 Task: Access a repository's "Wiki" to find additional project documentation.
Action: Mouse moved to (557, 43)
Screenshot: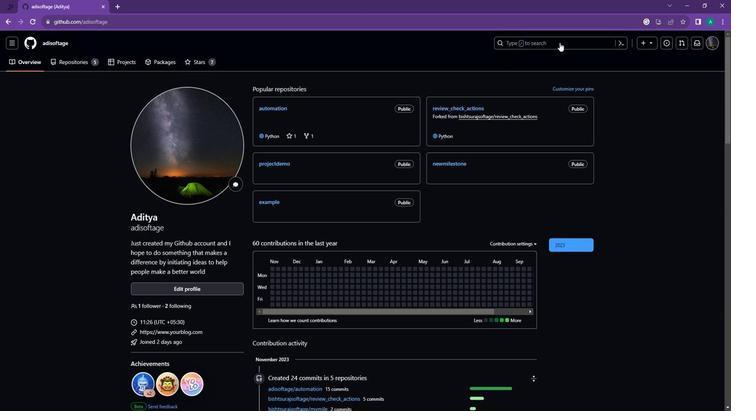 
Action: Mouse pressed left at (557, 43)
Screenshot: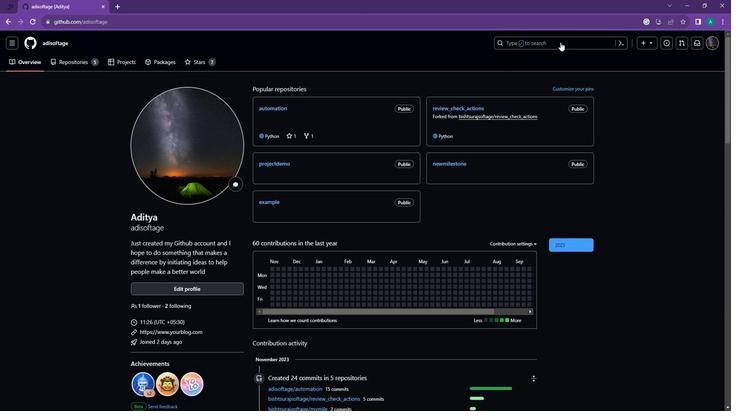 
Action: Key pressed <Key.backspace><Key.backspace><Key.backspace>facial<Key.space><Key.space>recognition<Key.enter>
Screenshot: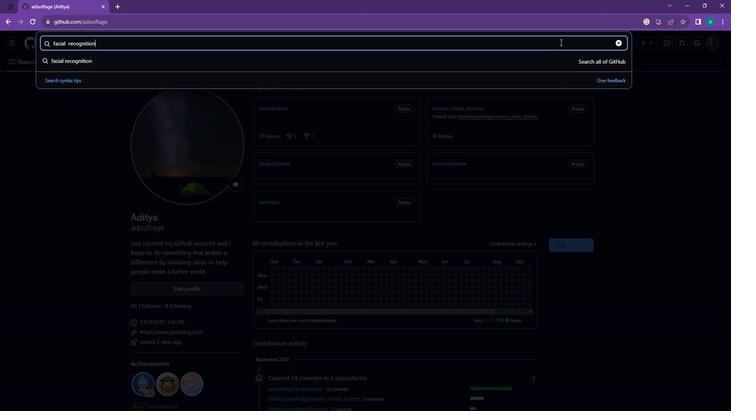 
Action: Mouse moved to (189, 93)
Screenshot: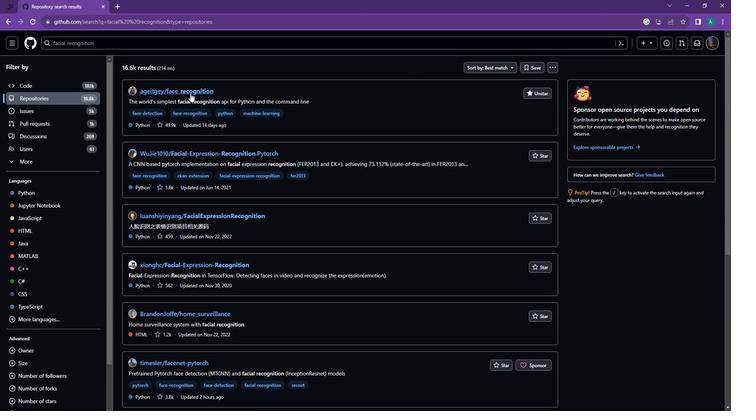 
Action: Mouse pressed left at (189, 93)
Screenshot: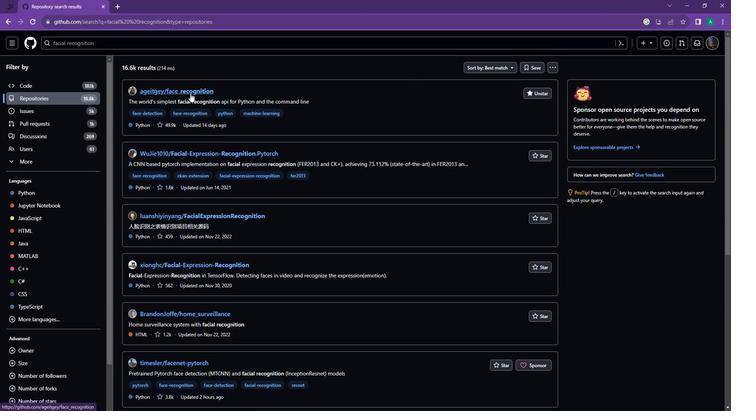 
Action: Mouse moved to (231, 62)
Screenshot: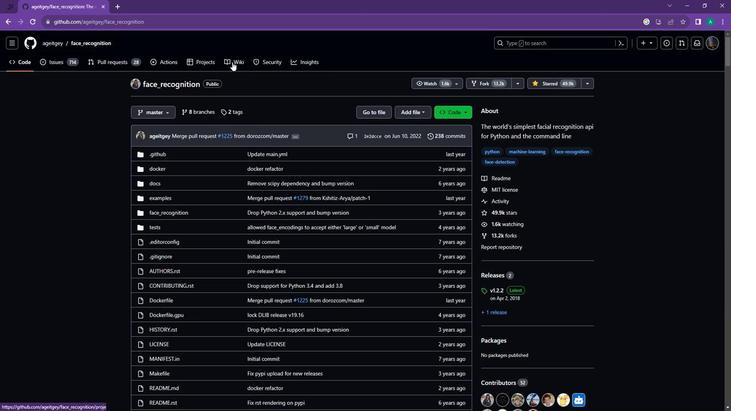 
Action: Mouse pressed left at (231, 62)
Screenshot: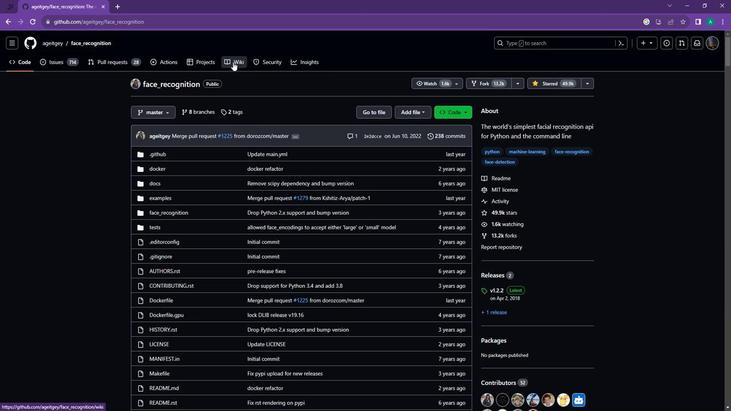 
Action: Mouse moved to (2, 21)
Screenshot: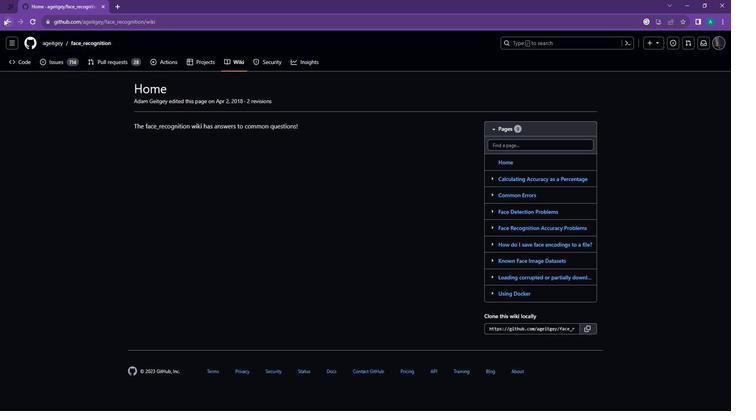 
Action: Mouse pressed left at (2, 21)
Screenshot: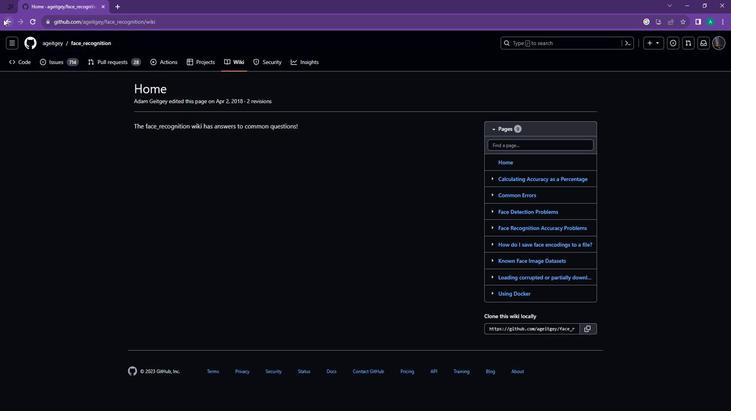 
Action: Mouse pressed left at (2, 21)
Screenshot: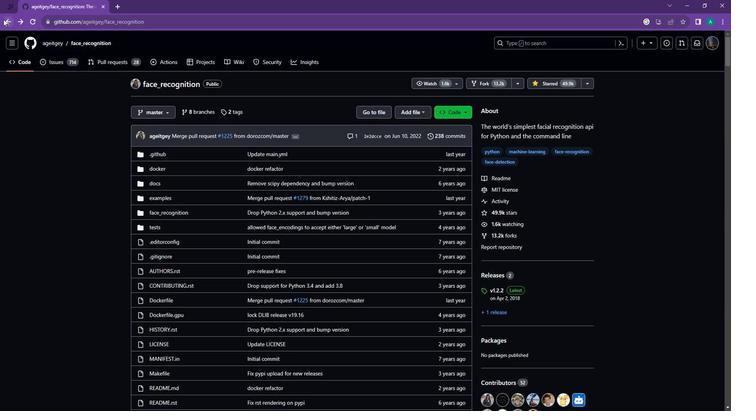 
Action: Mouse moved to (169, 149)
Screenshot: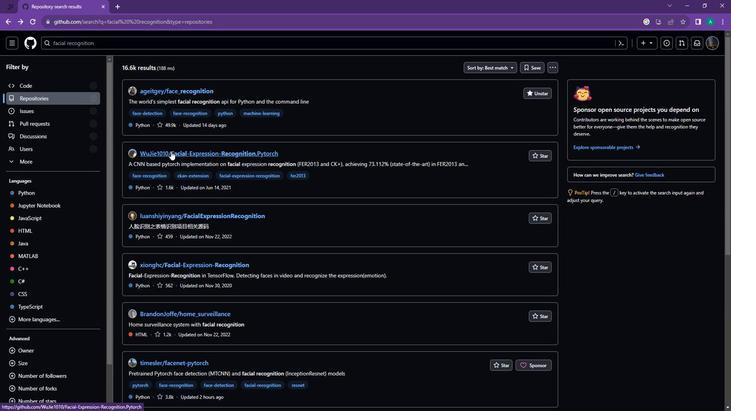 
Action: Mouse pressed left at (169, 149)
Screenshot: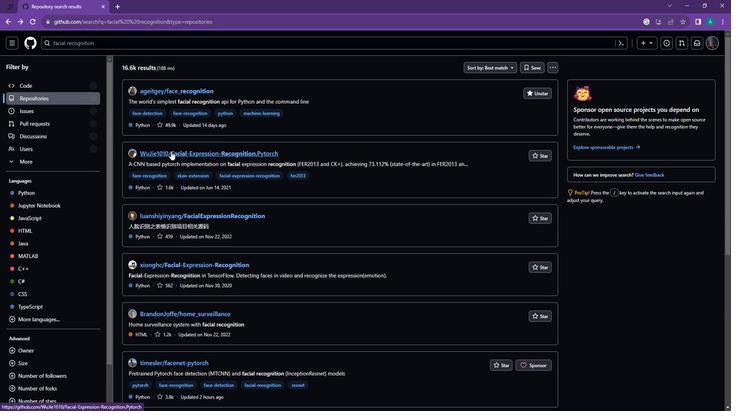 
Action: Mouse moved to (7, 22)
Screenshot: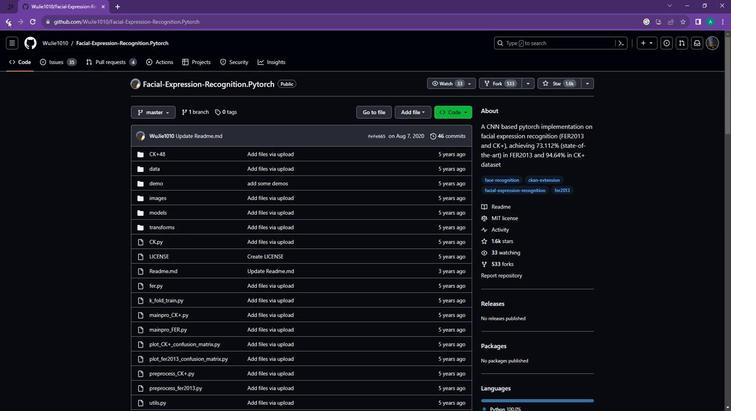 
Action: Mouse pressed left at (7, 22)
Screenshot: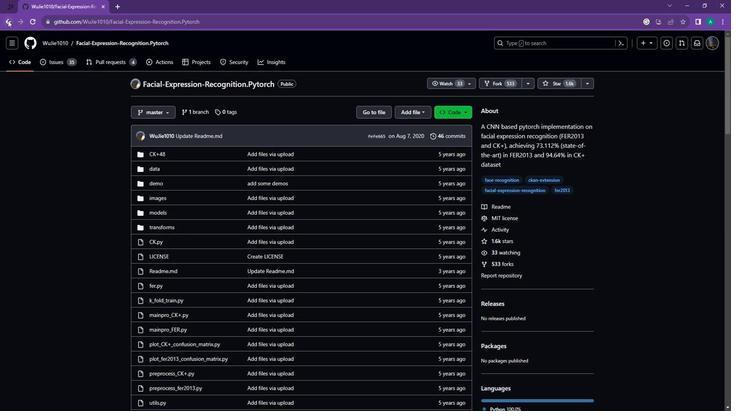 
Action: Mouse moved to (195, 212)
Screenshot: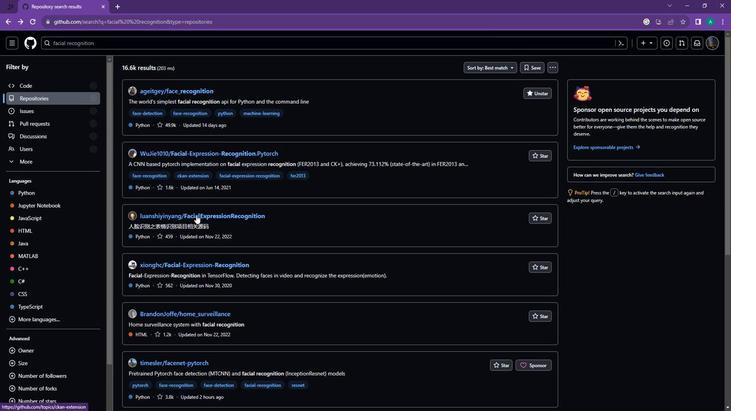 
Action: Mouse pressed left at (195, 212)
Screenshot: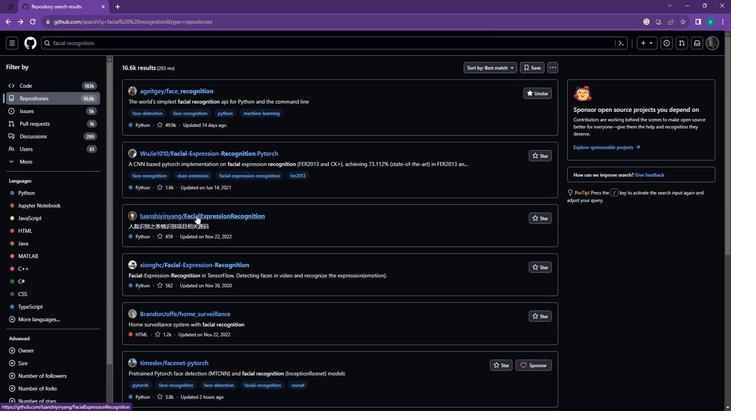 
Action: Mouse moved to (11, 26)
Screenshot: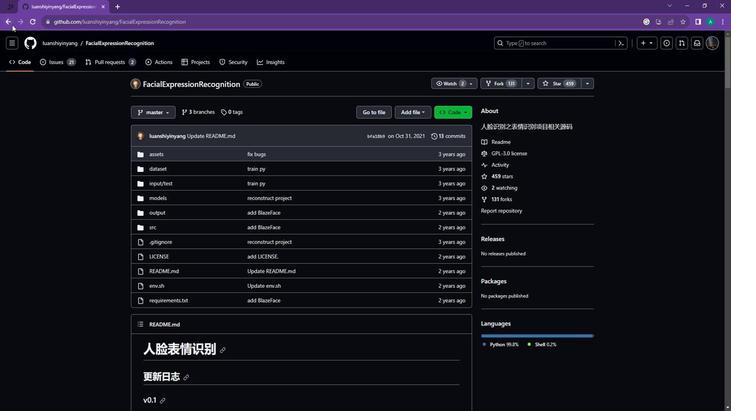 
Action: Mouse pressed left at (11, 26)
Screenshot: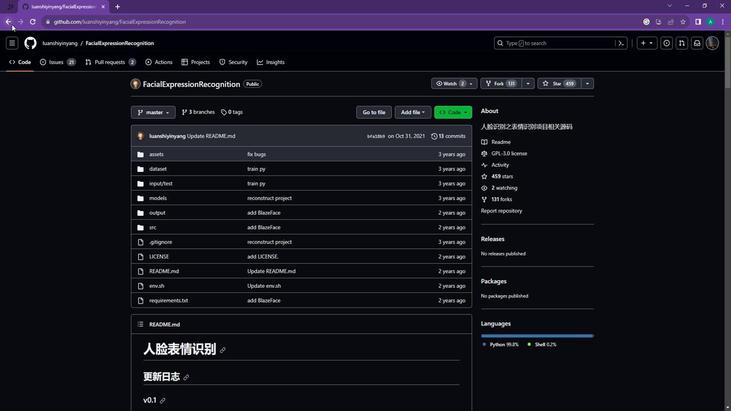 
Action: Mouse moved to (530, 42)
Screenshot: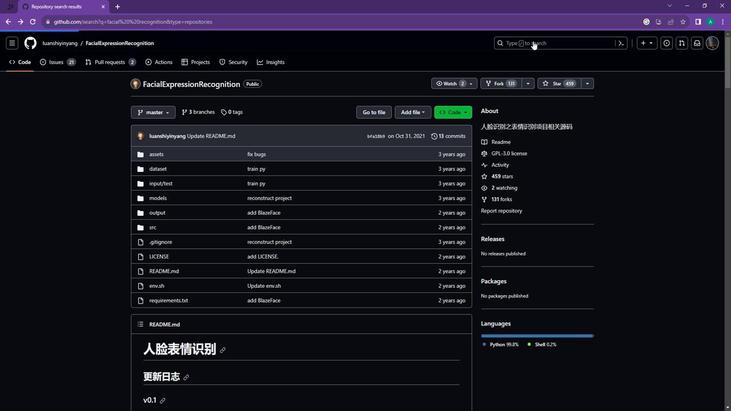 
Action: Mouse pressed left at (530, 42)
Screenshot: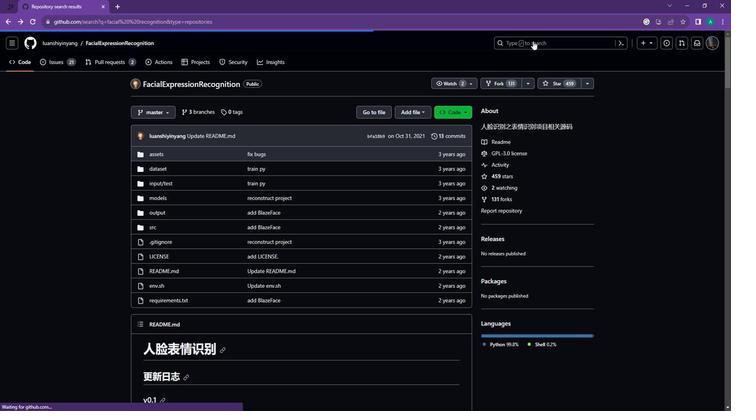 
Action: Mouse pressed left at (530, 42)
Screenshot: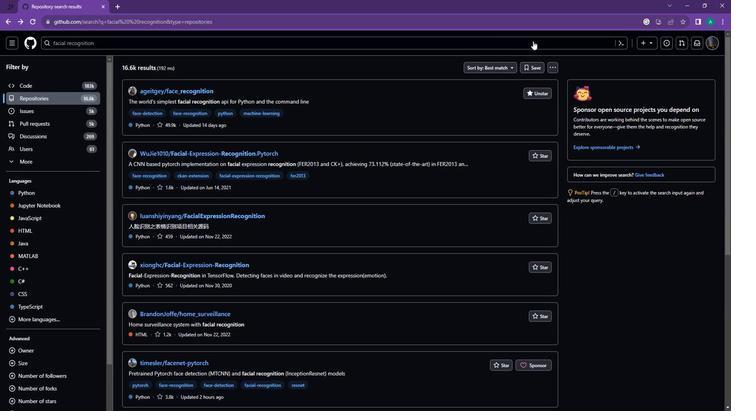 
Action: Key pressed ctrl+Acyber<Key.enter>
Screenshot: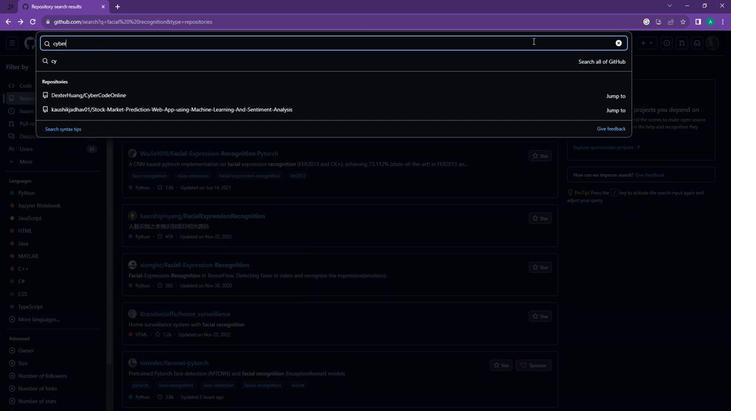 
Action: Mouse moved to (151, 155)
Screenshot: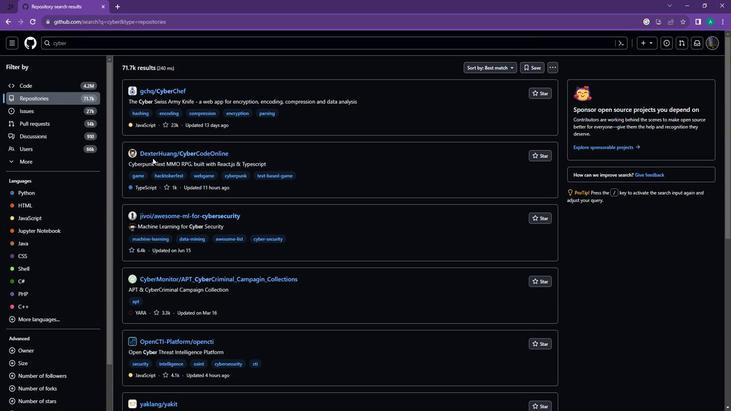 
Action: Mouse pressed left at (151, 155)
Screenshot: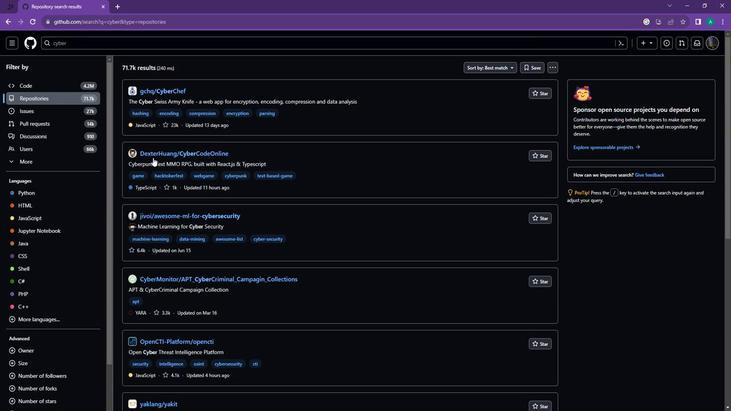 
Action: Mouse moved to (155, 151)
Screenshot: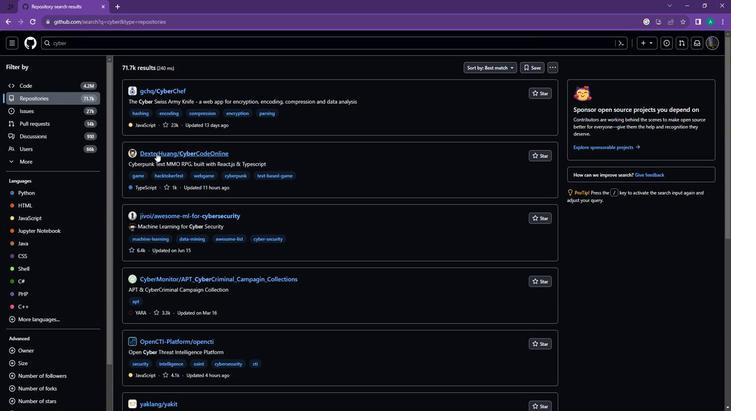 
Action: Mouse pressed left at (155, 151)
Screenshot: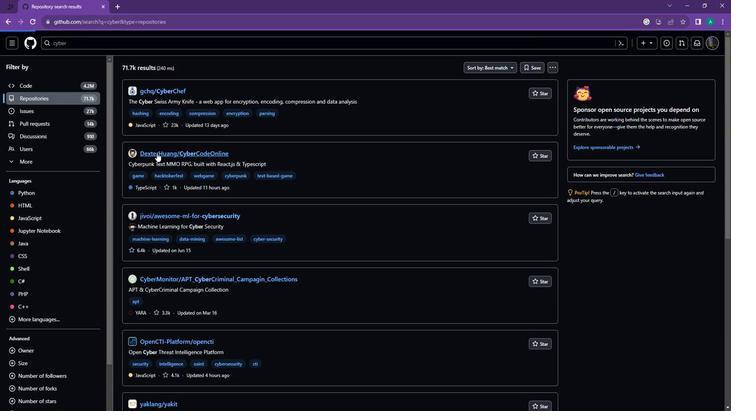 
Action: Mouse moved to (46, 46)
Screenshot: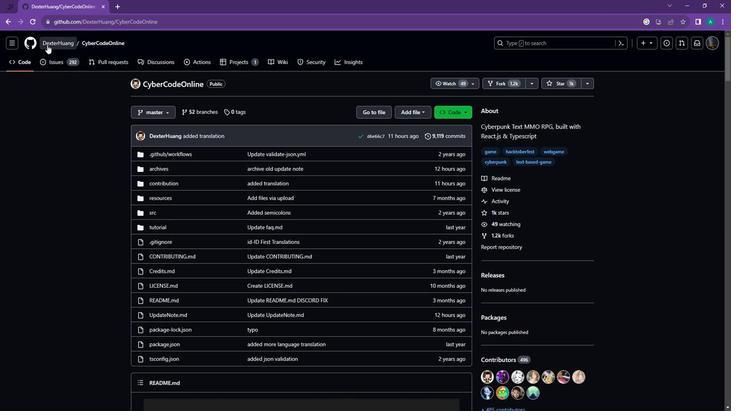 
Action: Mouse pressed left at (46, 46)
Screenshot: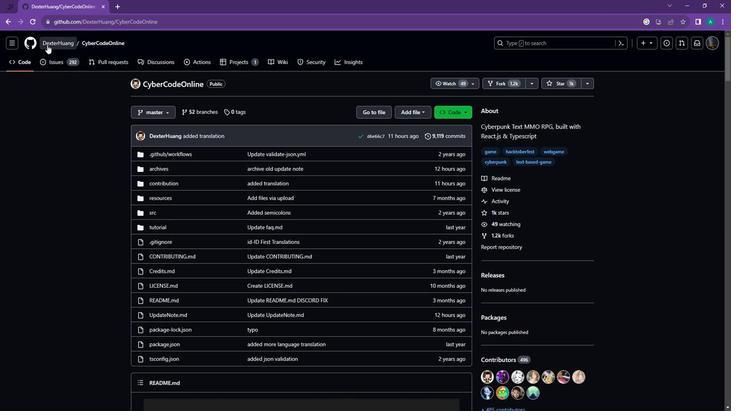 
Action: Mouse moved to (7, 25)
Screenshot: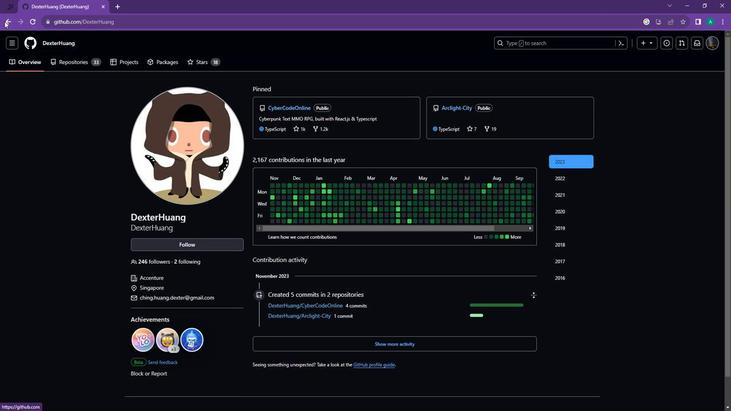 
Action: Mouse pressed left at (7, 25)
Screenshot: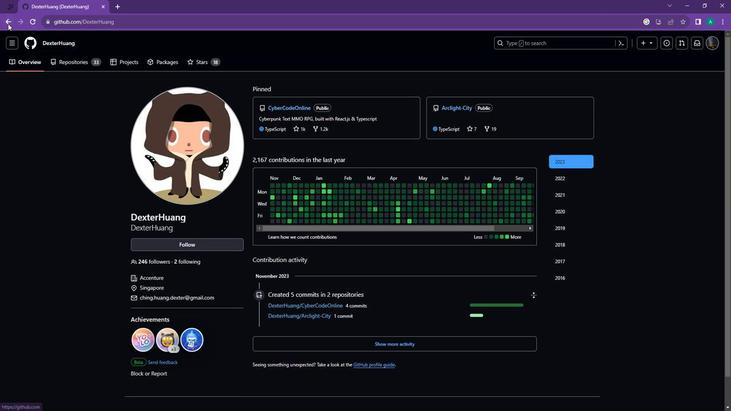 
Action: Mouse moved to (269, 59)
Screenshot: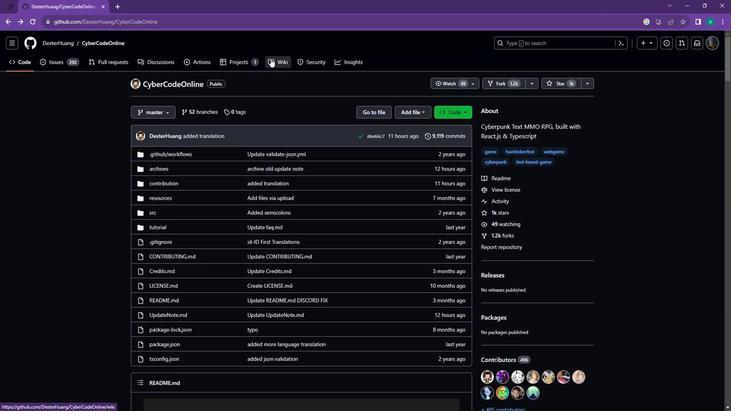 
Action: Mouse pressed left at (269, 59)
Screenshot: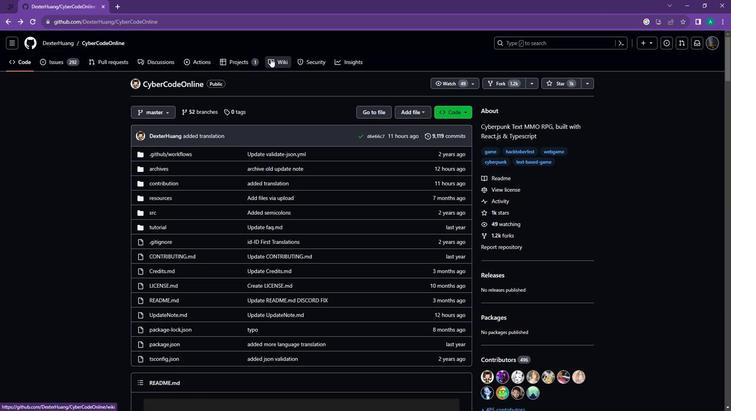 
Action: Mouse moved to (10, 25)
Screenshot: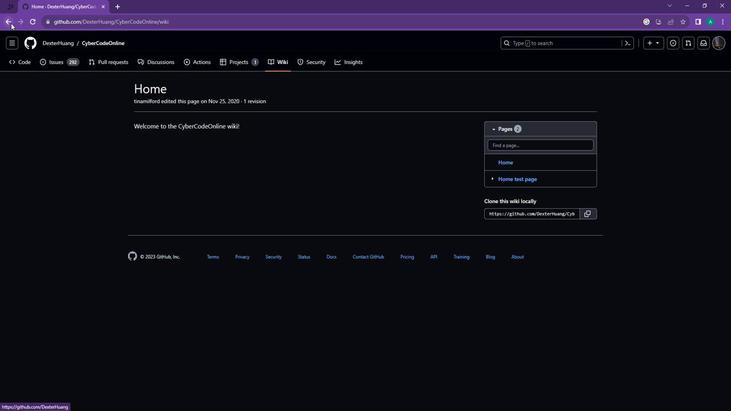 
Action: Mouse pressed left at (10, 25)
Screenshot: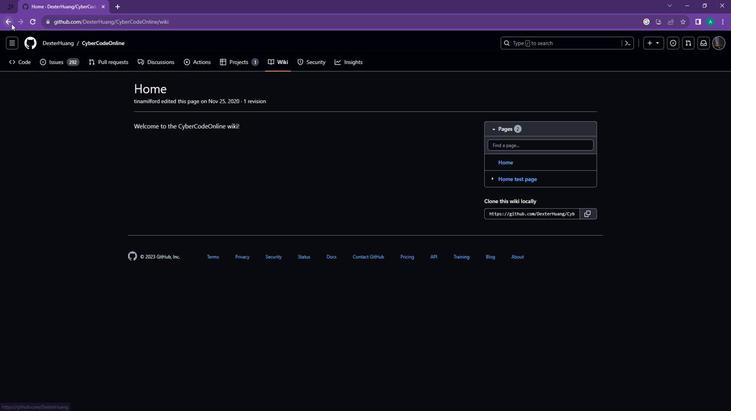 
Action: Mouse moved to (6, 20)
Screenshot: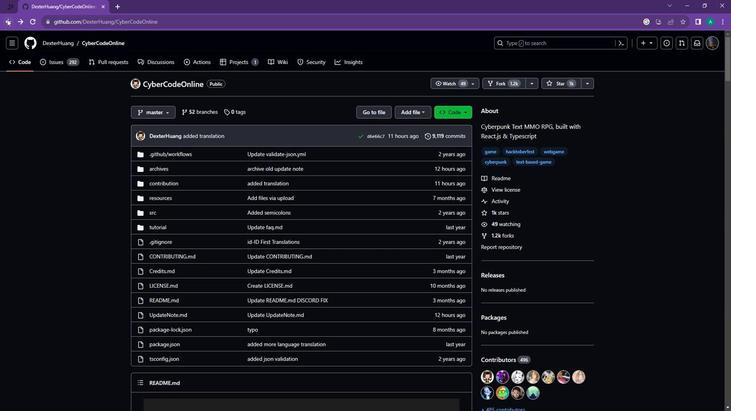 
Action: Mouse pressed left at (6, 20)
Screenshot: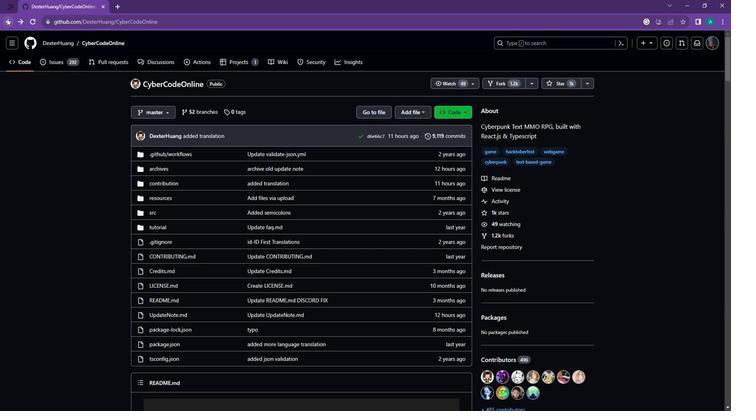
Action: Mouse moved to (56, 45)
Screenshot: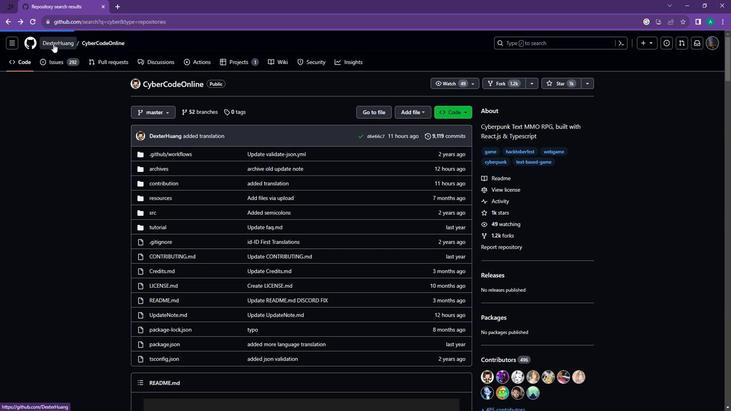 
Action: Mouse pressed left at (56, 45)
Screenshot: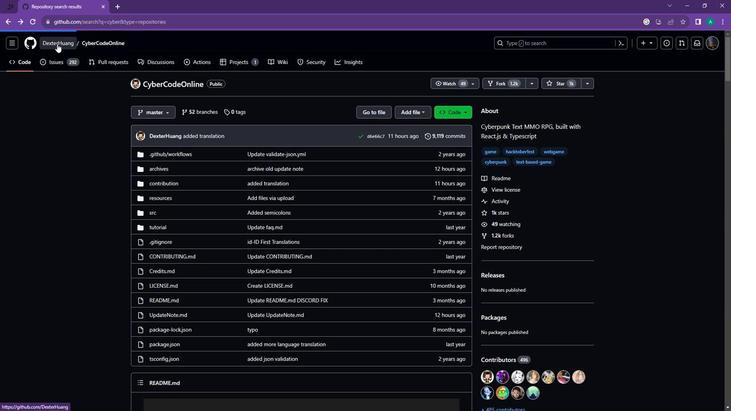 
Action: Mouse moved to (211, 62)
Screenshot: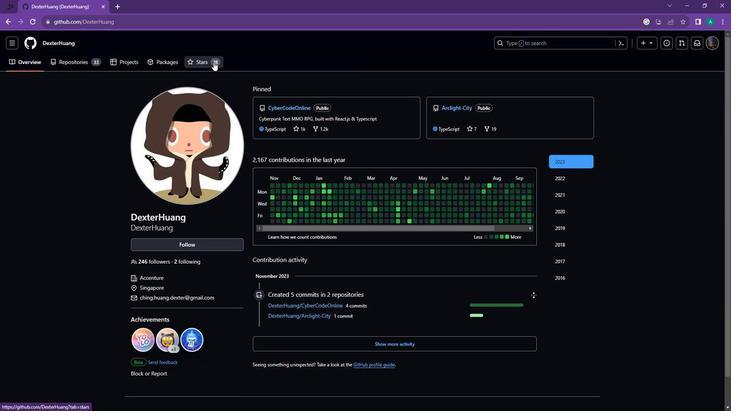 
Action: Mouse pressed left at (211, 62)
Screenshot: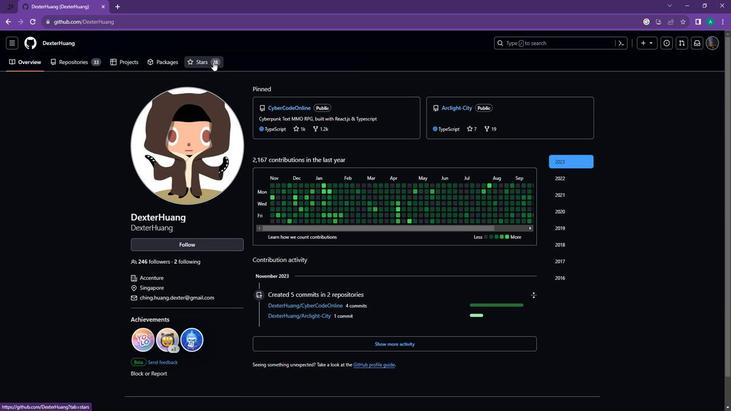 
Action: Mouse moved to (345, 134)
Screenshot: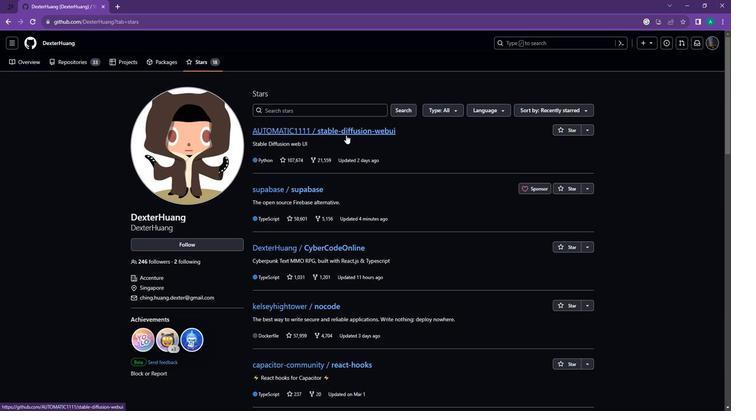 
Action: Mouse pressed left at (345, 134)
Screenshot: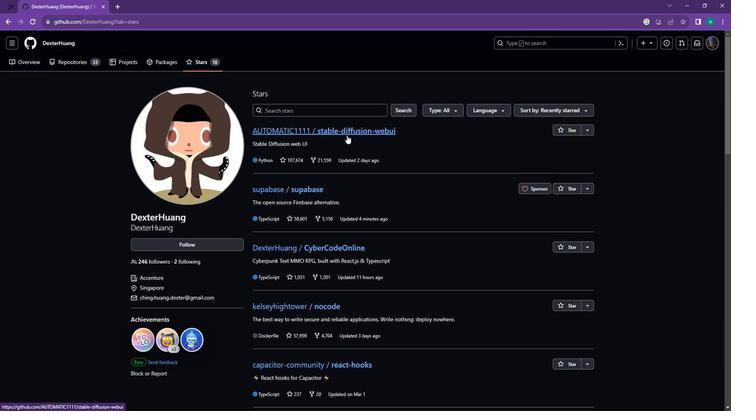 
Action: Mouse moved to (280, 64)
Screenshot: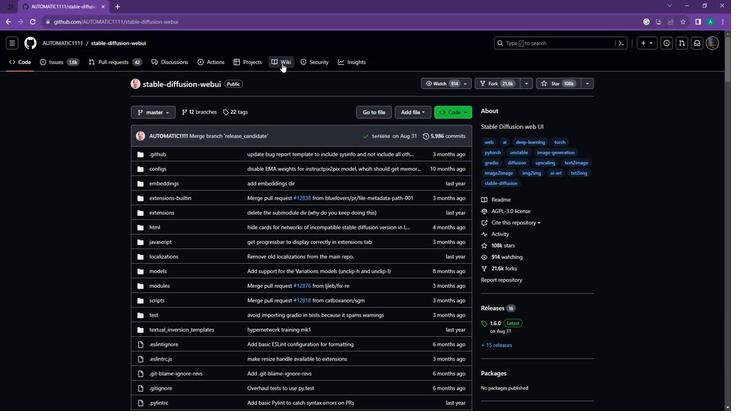 
Action: Mouse pressed left at (280, 64)
Screenshot: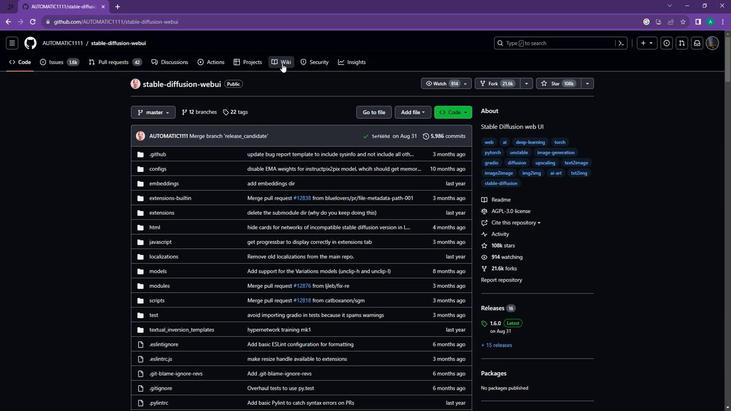 
Action: Mouse moved to (262, 133)
Screenshot: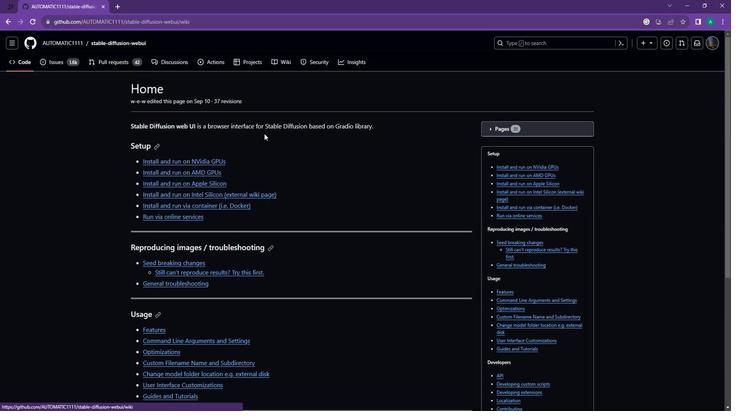 
Action: Mouse scrolled (262, 132) with delta (0, 0)
Screenshot: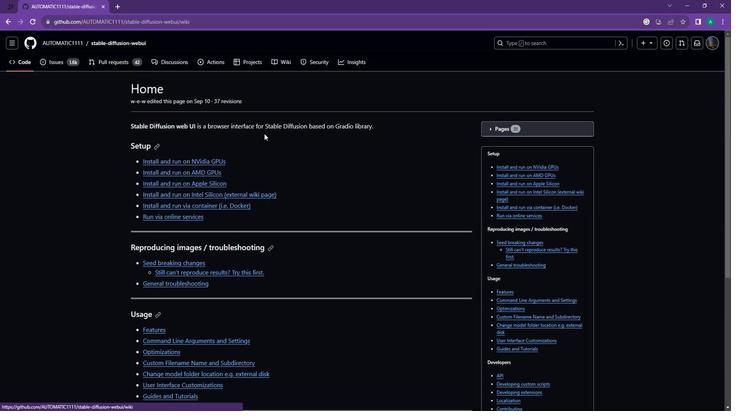 
Action: Mouse moved to (262, 135)
Screenshot: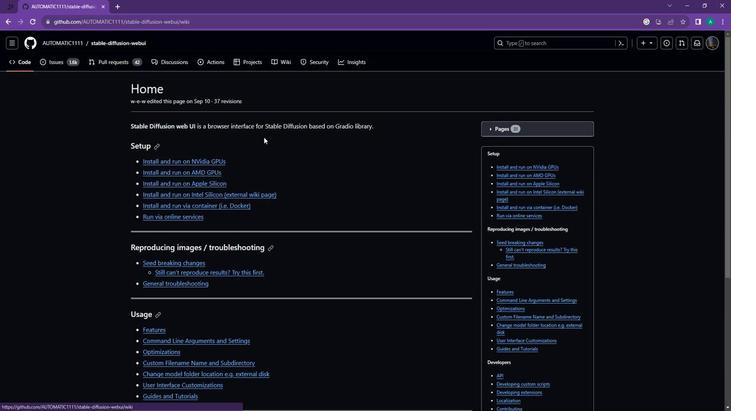 
Action: Mouse scrolled (262, 135) with delta (0, 0)
Screenshot: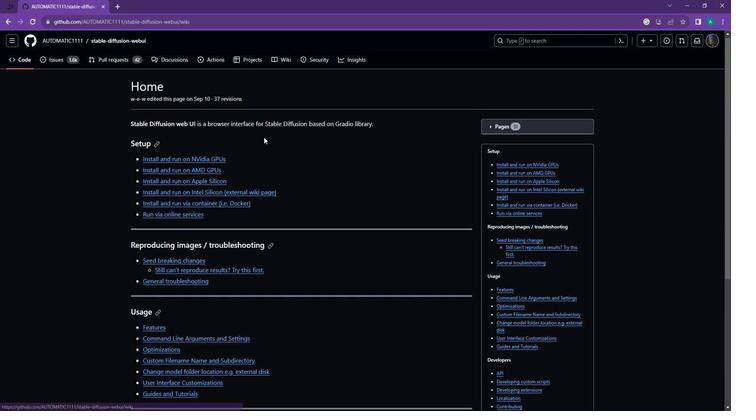 
Action: Mouse moved to (262, 137)
Screenshot: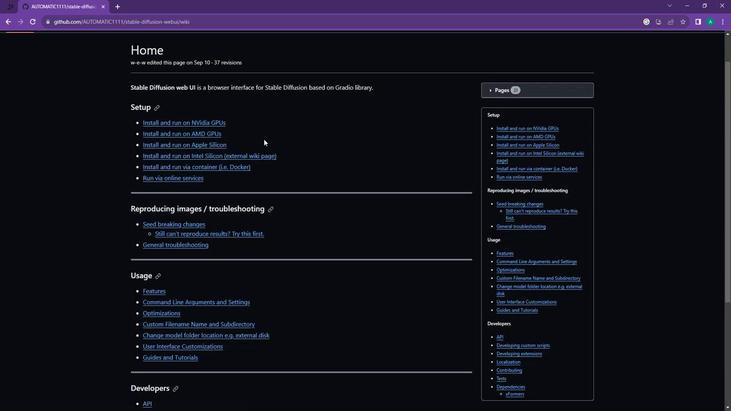 
Action: Mouse scrolled (262, 137) with delta (0, 0)
Screenshot: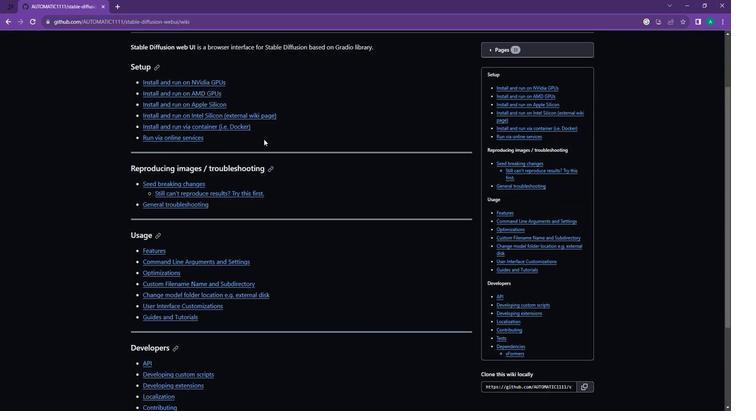
Action: Mouse scrolled (262, 137) with delta (0, 0)
Screenshot: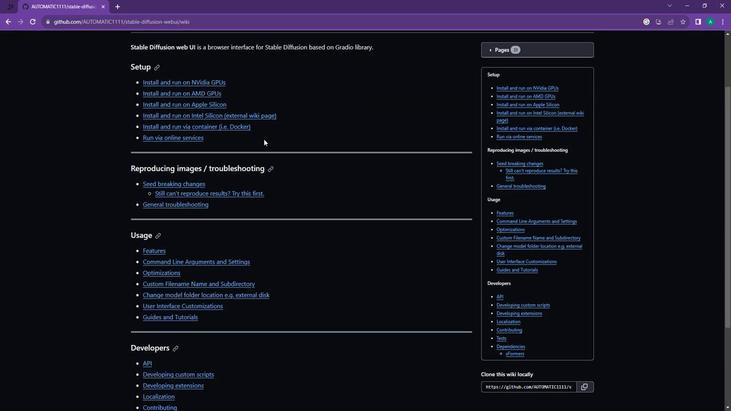 
Action: Mouse scrolled (262, 137) with delta (0, 0)
Screenshot: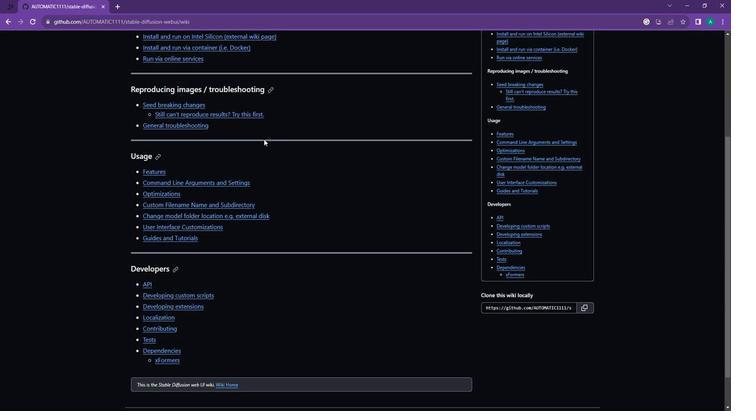 
Action: Mouse scrolled (262, 137) with delta (0, 0)
Screenshot: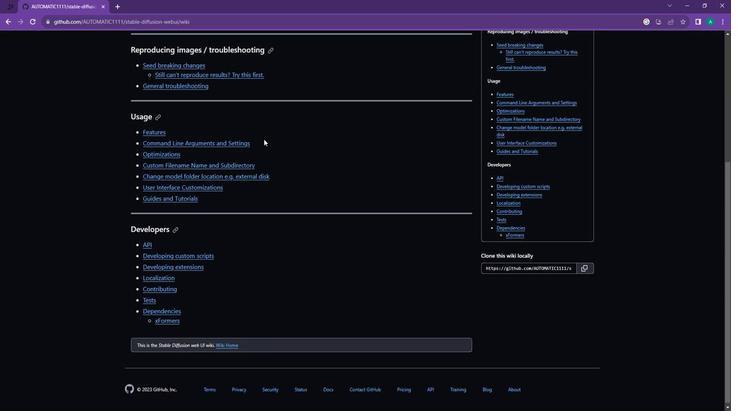 
Action: Mouse moved to (262, 139)
Screenshot: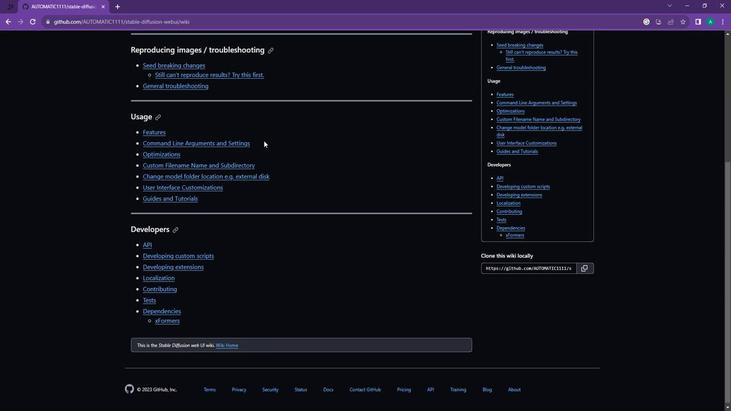 
Action: Mouse scrolled (262, 138) with delta (0, 0)
Screenshot: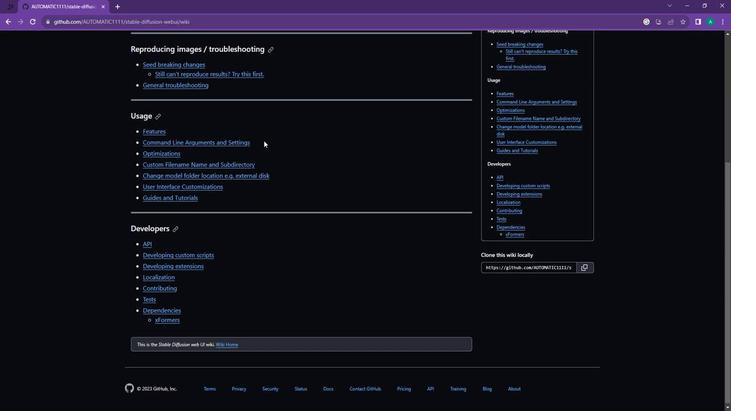 
Action: Mouse moved to (262, 141)
Screenshot: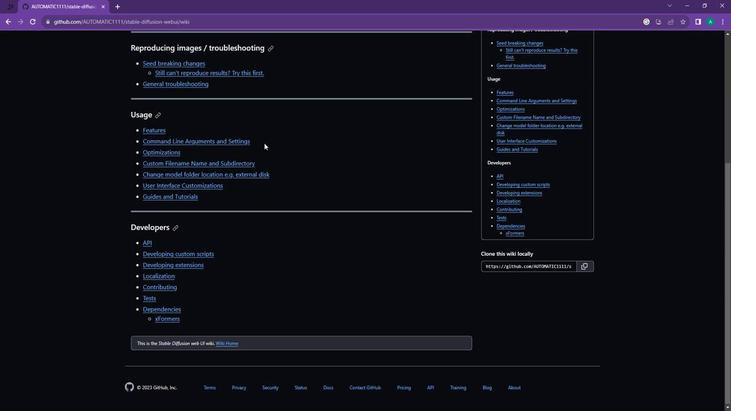
Action: Mouse scrolled (262, 141) with delta (0, 0)
Screenshot: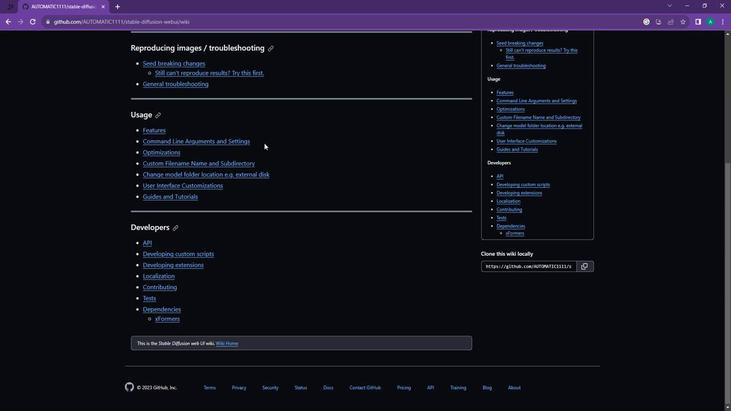 
Action: Mouse moved to (263, 144)
Screenshot: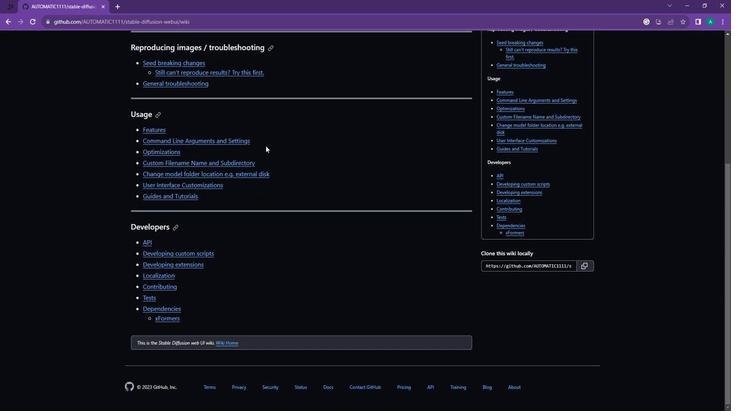 
Action: Mouse scrolled (263, 143) with delta (0, 0)
Screenshot: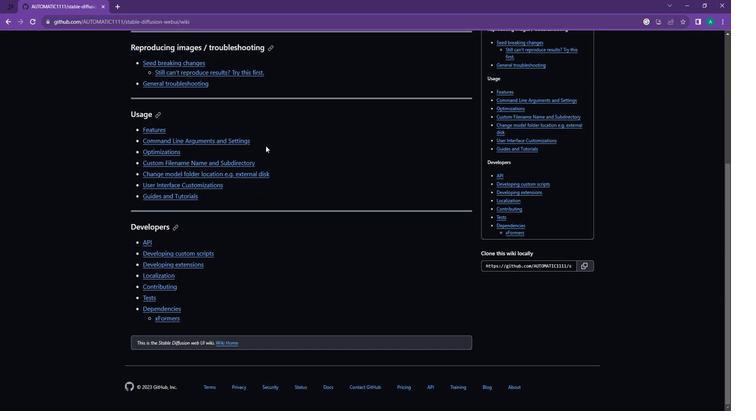 
Action: Mouse moved to (265, 149)
Screenshot: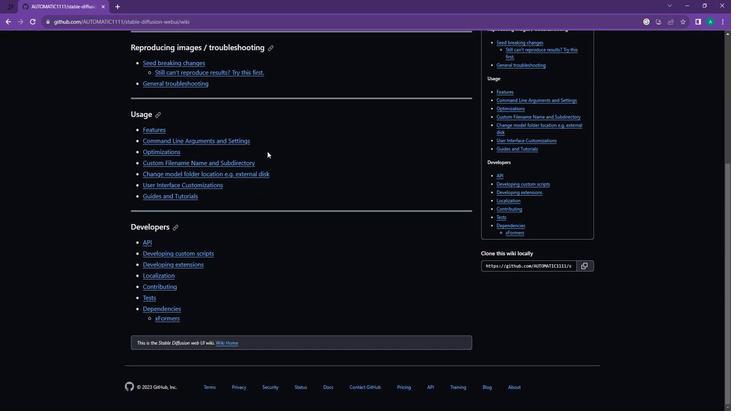 
Action: Mouse scrolled (265, 149) with delta (0, 0)
Screenshot: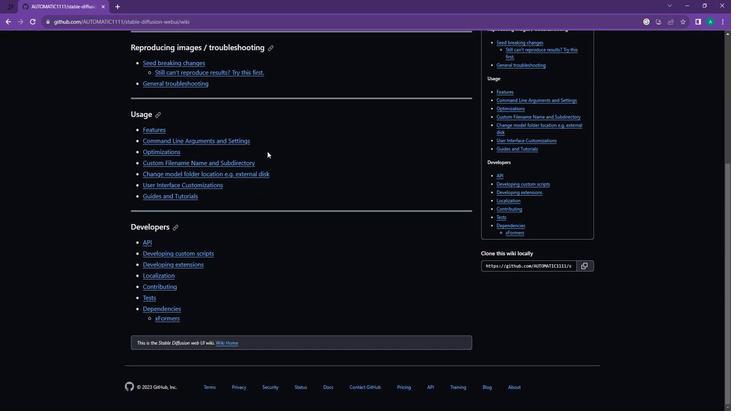 
Action: Mouse moved to (266, 150)
Screenshot: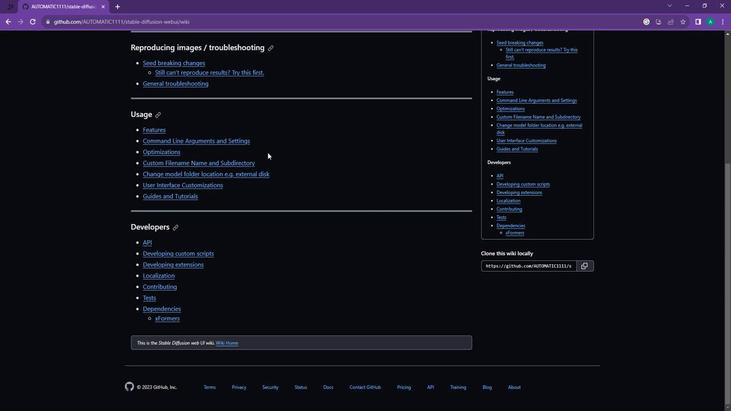 
Action: Mouse scrolled (266, 151) with delta (0, 0)
Screenshot: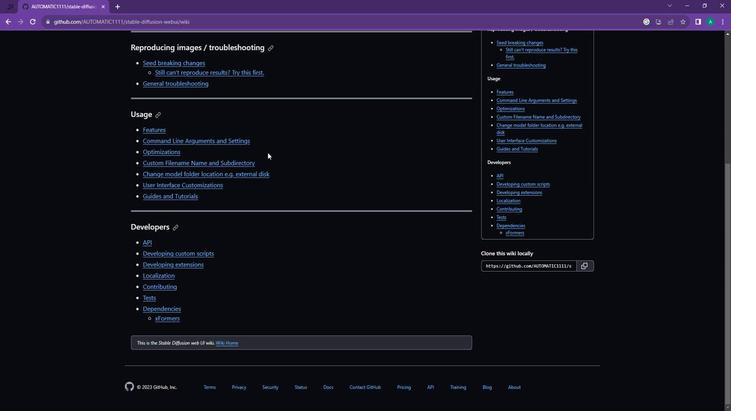 
Action: Mouse scrolled (266, 151) with delta (0, 0)
Screenshot: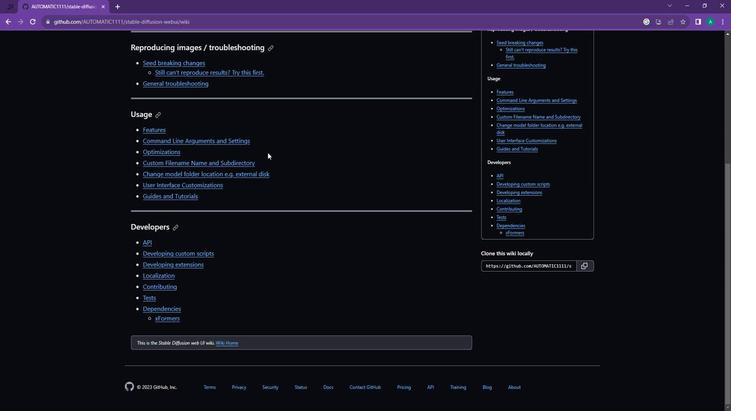 
Action: Mouse scrolled (266, 151) with delta (0, 0)
Screenshot: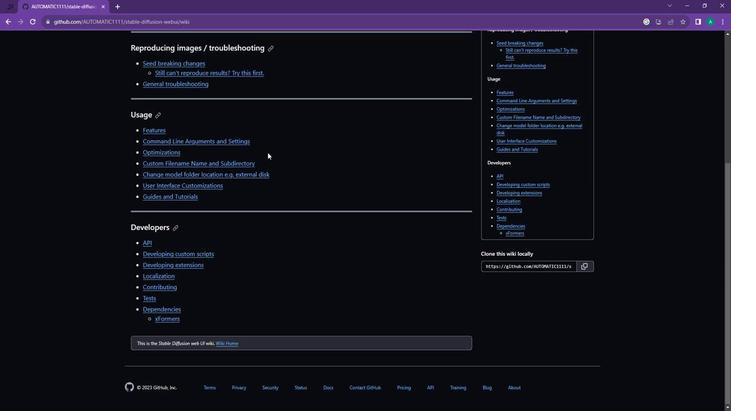 
Action: Mouse scrolled (266, 151) with delta (0, 0)
Screenshot: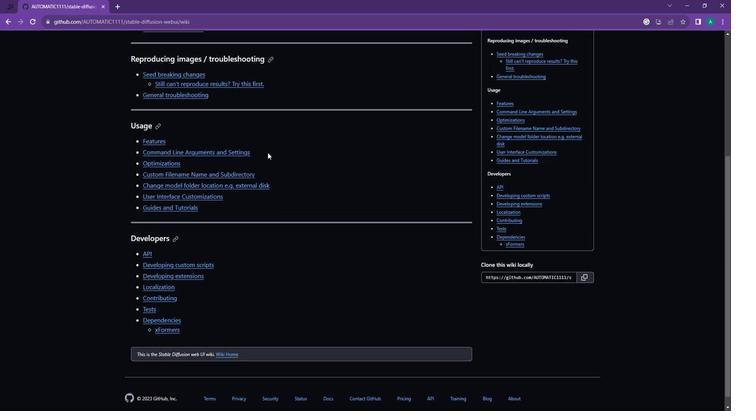 
Action: Mouse scrolled (266, 151) with delta (0, 0)
Screenshot: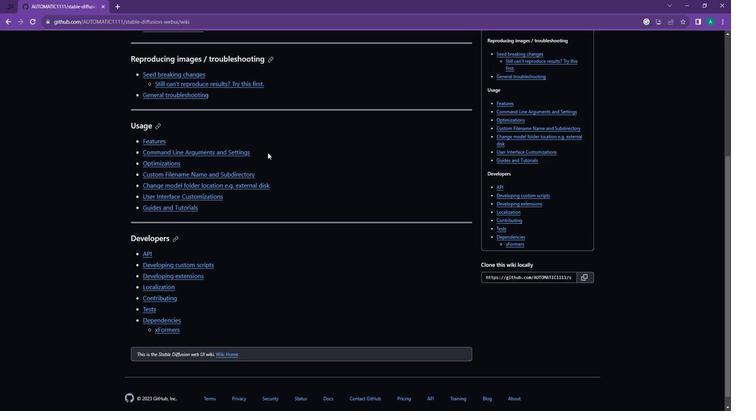 
Action: Mouse scrolled (266, 151) with delta (0, 0)
Screenshot: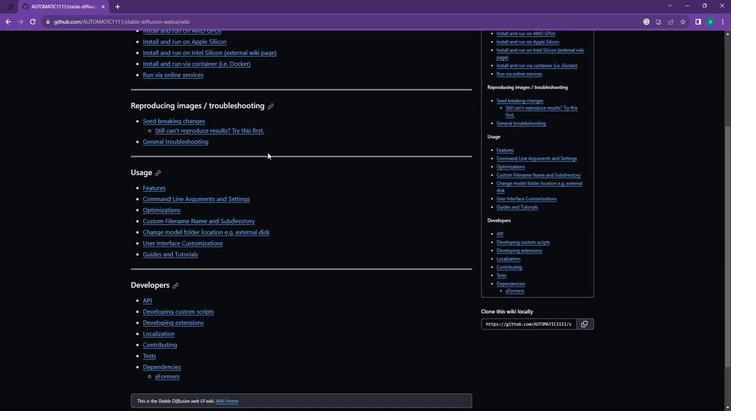 
Action: Mouse moved to (249, 146)
Screenshot: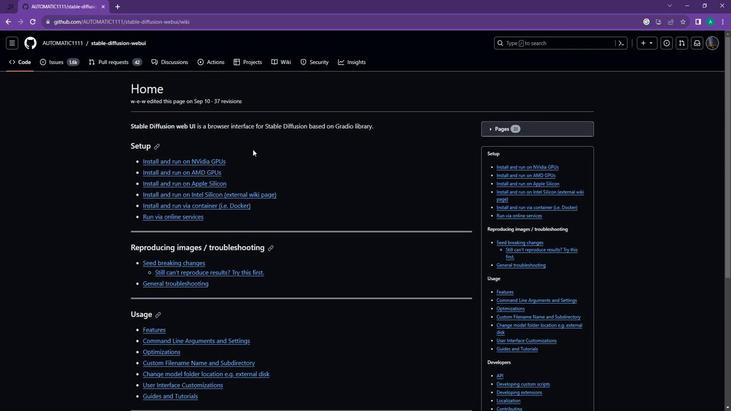 
Action: Mouse scrolled (249, 147) with delta (0, 0)
Screenshot: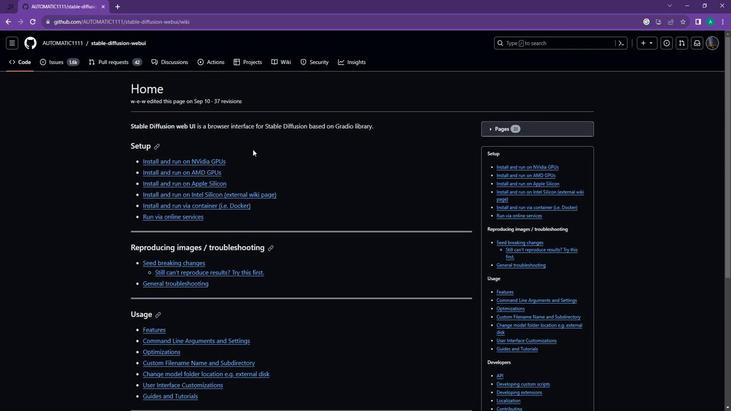 
Action: Mouse moved to (247, 146)
Screenshot: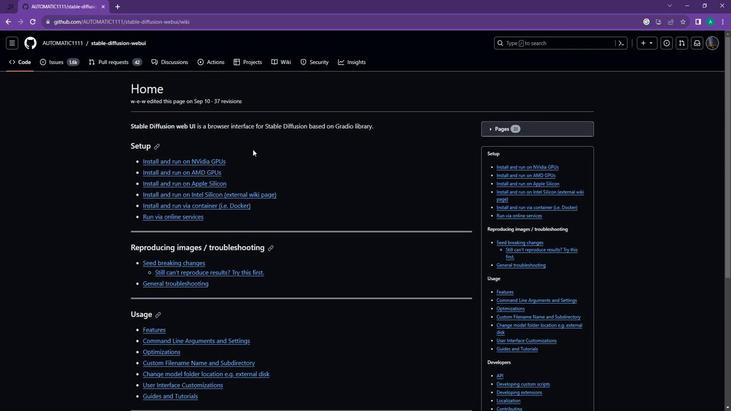 
Action: Mouse scrolled (247, 147) with delta (0, 0)
Screenshot: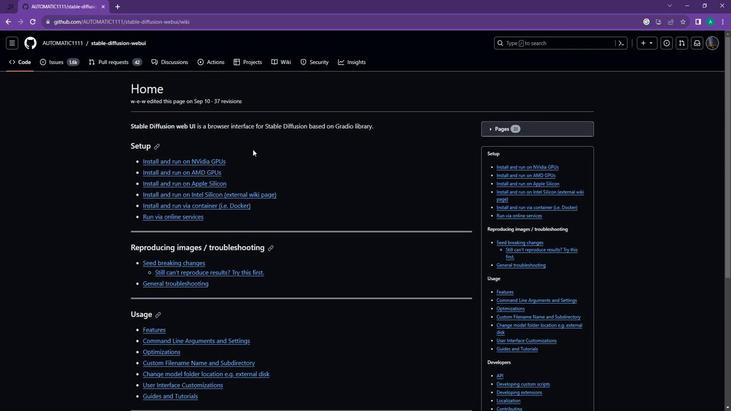 
Action: Mouse moved to (246, 145)
Screenshot: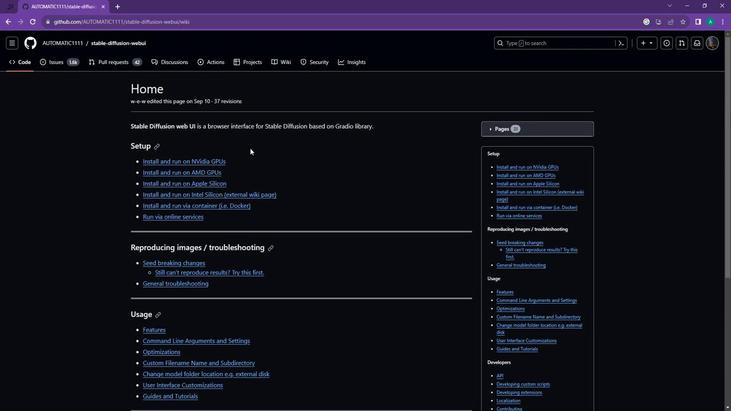 
Action: Mouse scrolled (246, 146) with delta (0, 0)
Screenshot: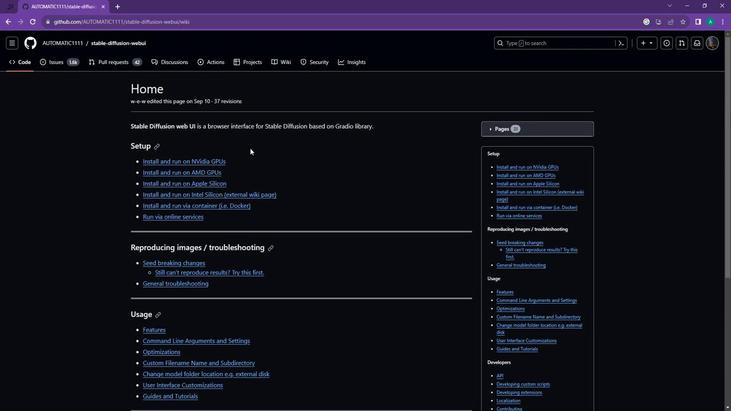 
Action: Mouse moved to (227, 133)
Screenshot: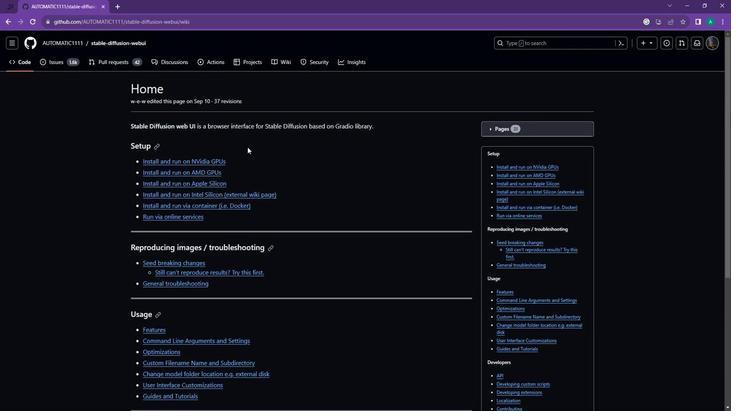 
Action: Mouse scrolled (227, 133) with delta (0, 0)
Screenshot: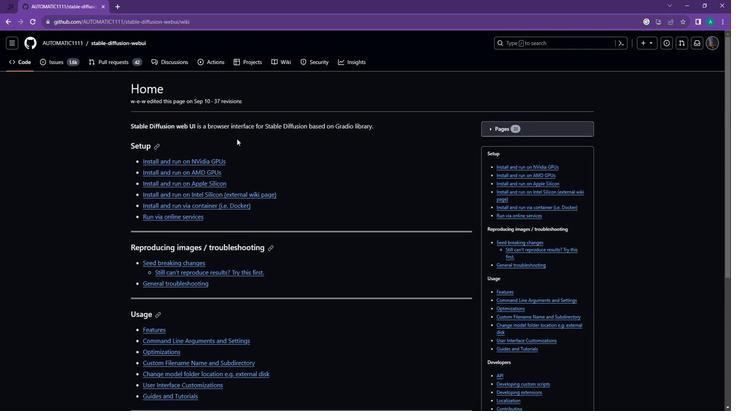
Action: Mouse moved to (10, 25)
Screenshot: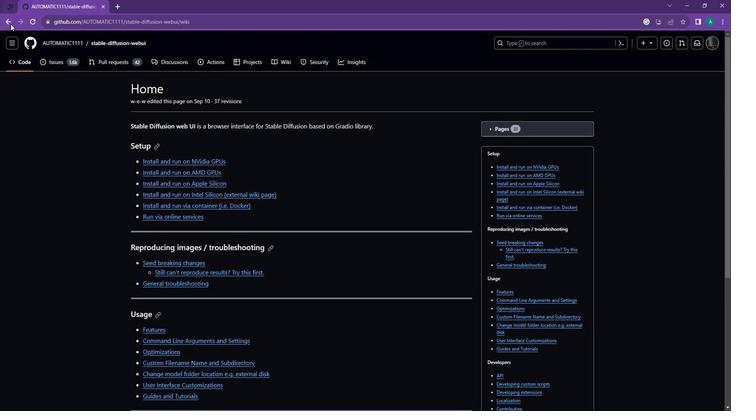 
Action: Mouse pressed left at (10, 25)
Screenshot: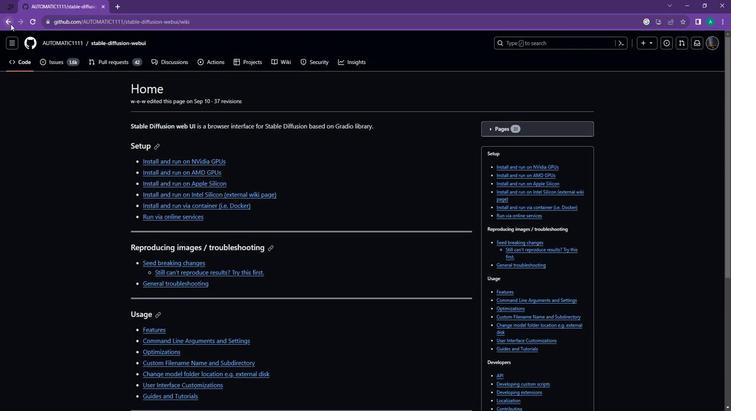 
Action: Mouse moved to (7, 21)
Screenshot: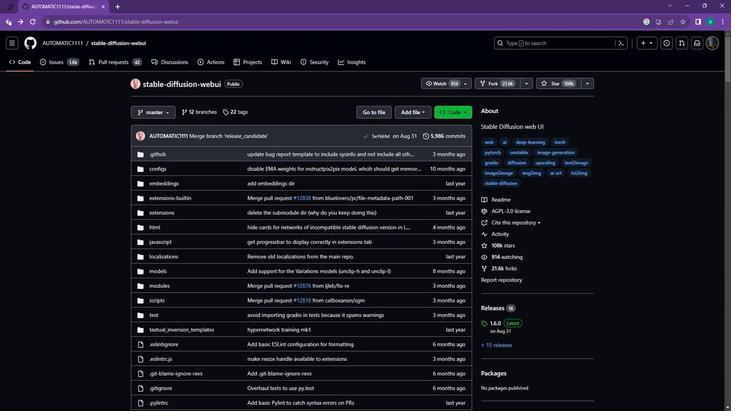 
Action: Mouse pressed left at (7, 21)
Screenshot: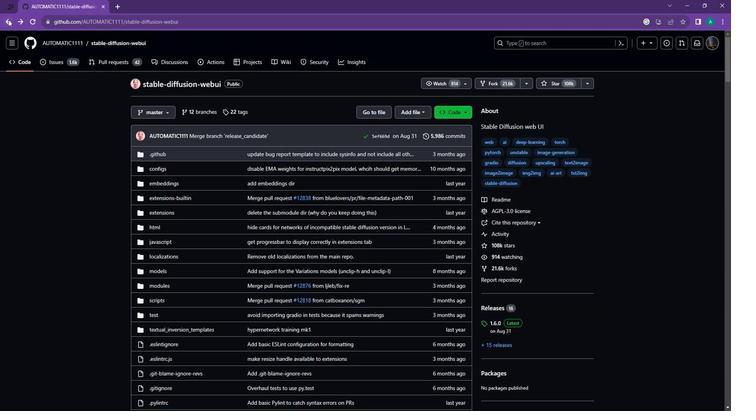 
Action: Mouse moved to (294, 242)
Screenshot: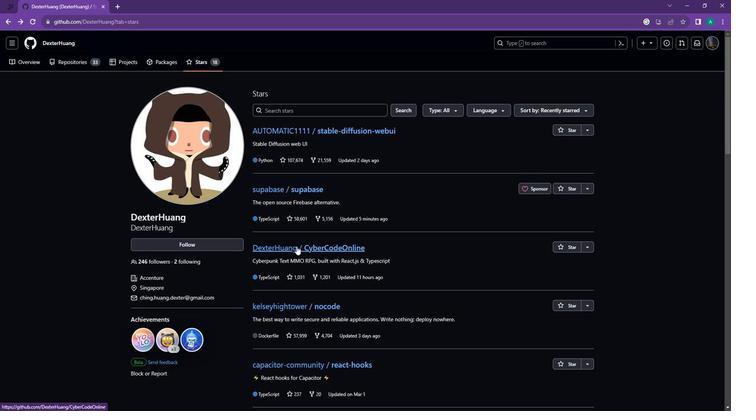 
Action: Mouse pressed left at (294, 242)
Screenshot: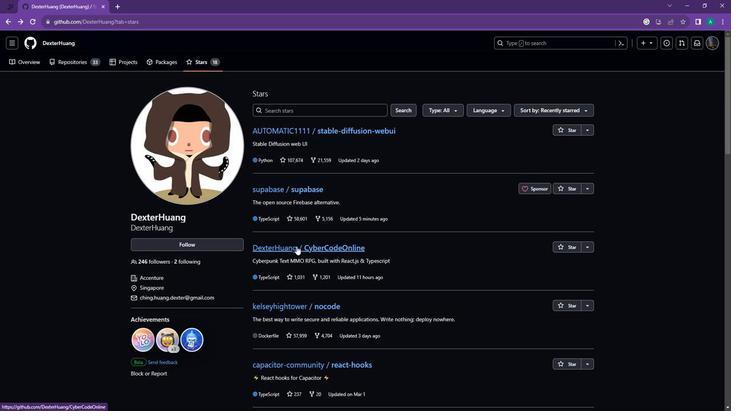 
Action: Mouse moved to (277, 64)
Screenshot: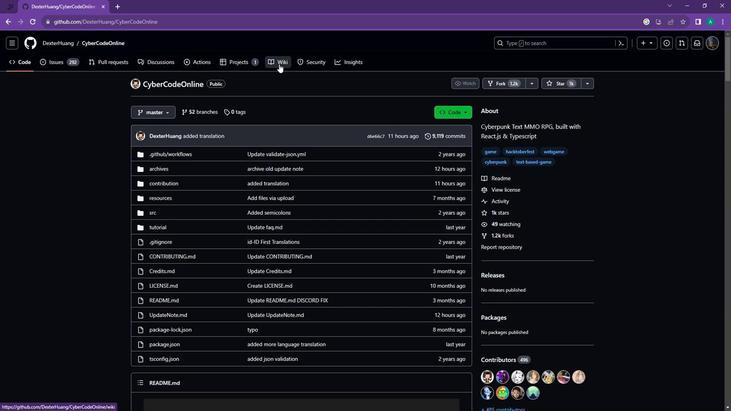 
Action: Mouse pressed left at (277, 64)
Screenshot: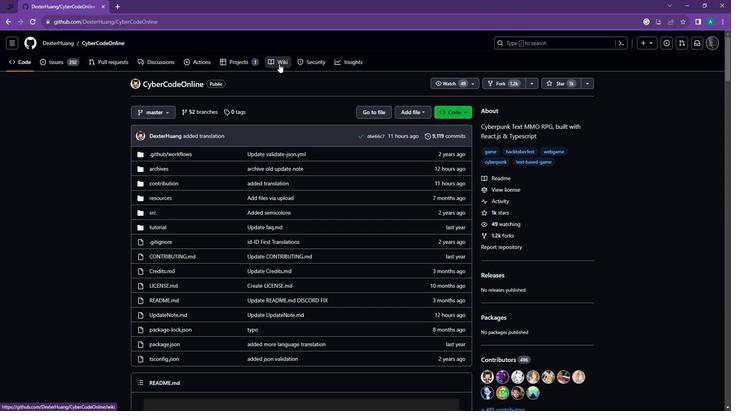 
Action: Mouse moved to (236, 145)
Screenshot: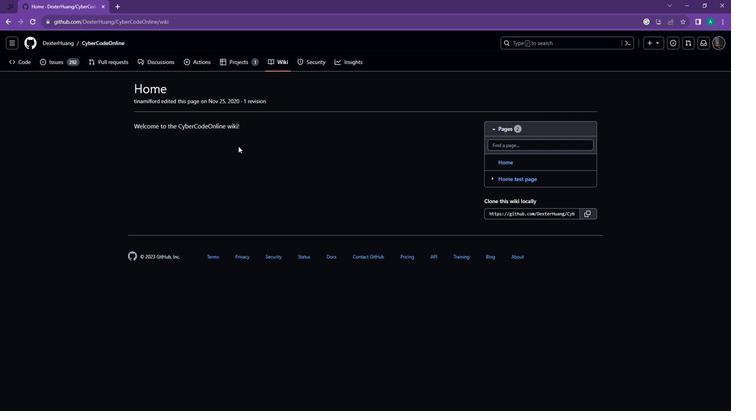 
